 Task: Filter the history by group.
Action: Mouse moved to (1321, 38)
Screenshot: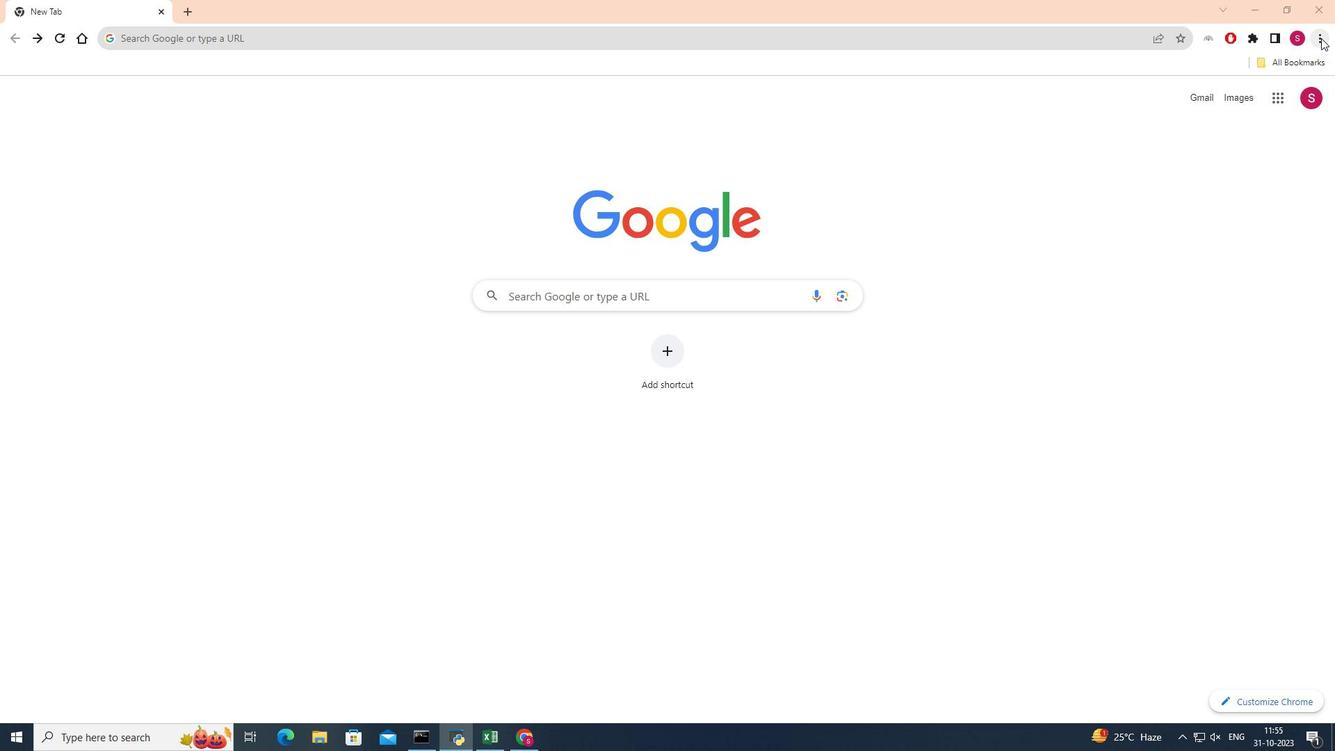 
Action: Mouse pressed left at (1321, 38)
Screenshot: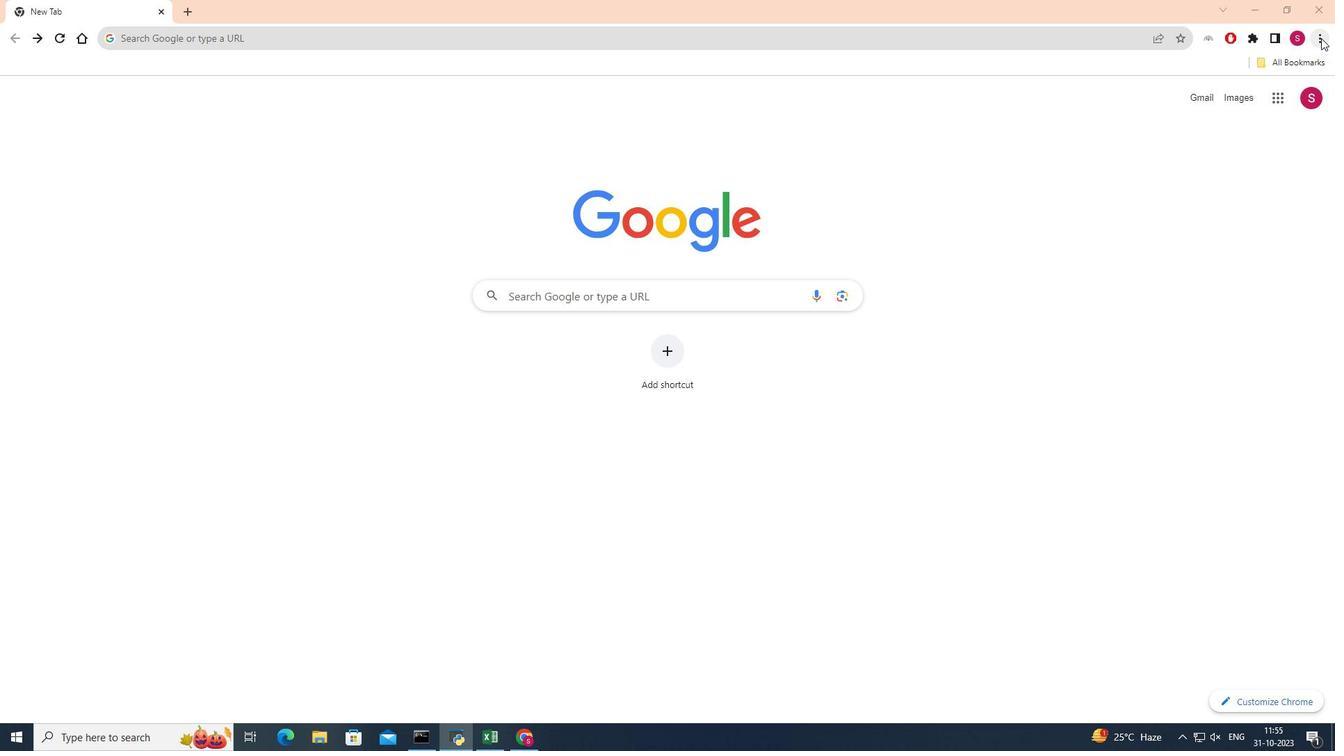 
Action: Mouse moved to (1140, 107)
Screenshot: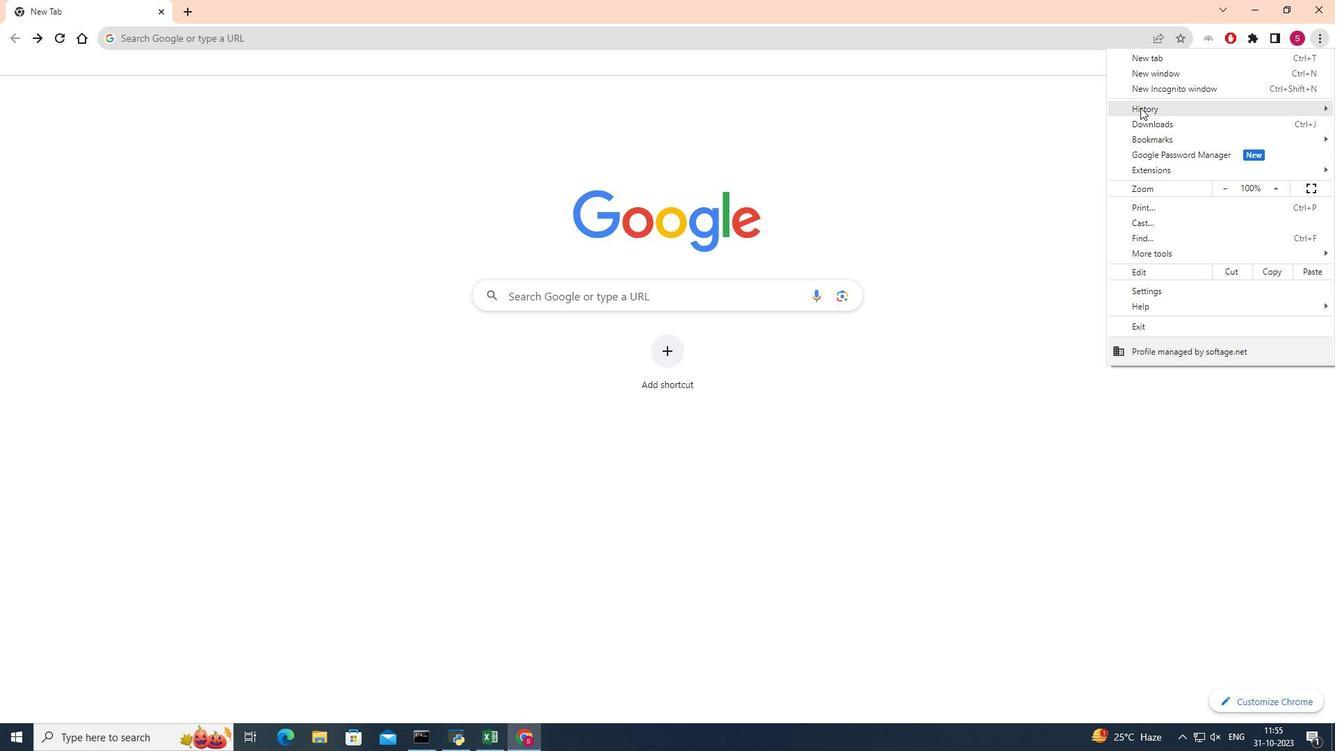 
Action: Mouse pressed left at (1140, 107)
Screenshot: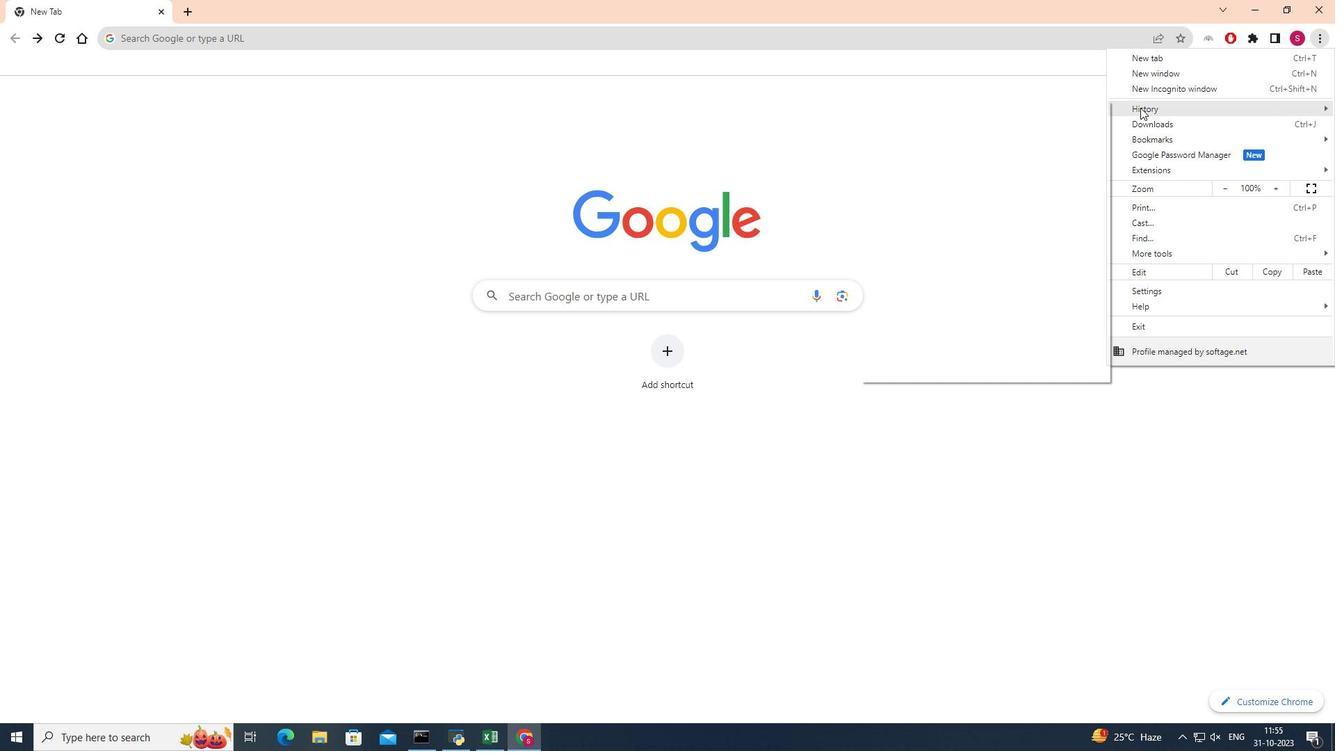 
Action: Mouse moved to (947, 108)
Screenshot: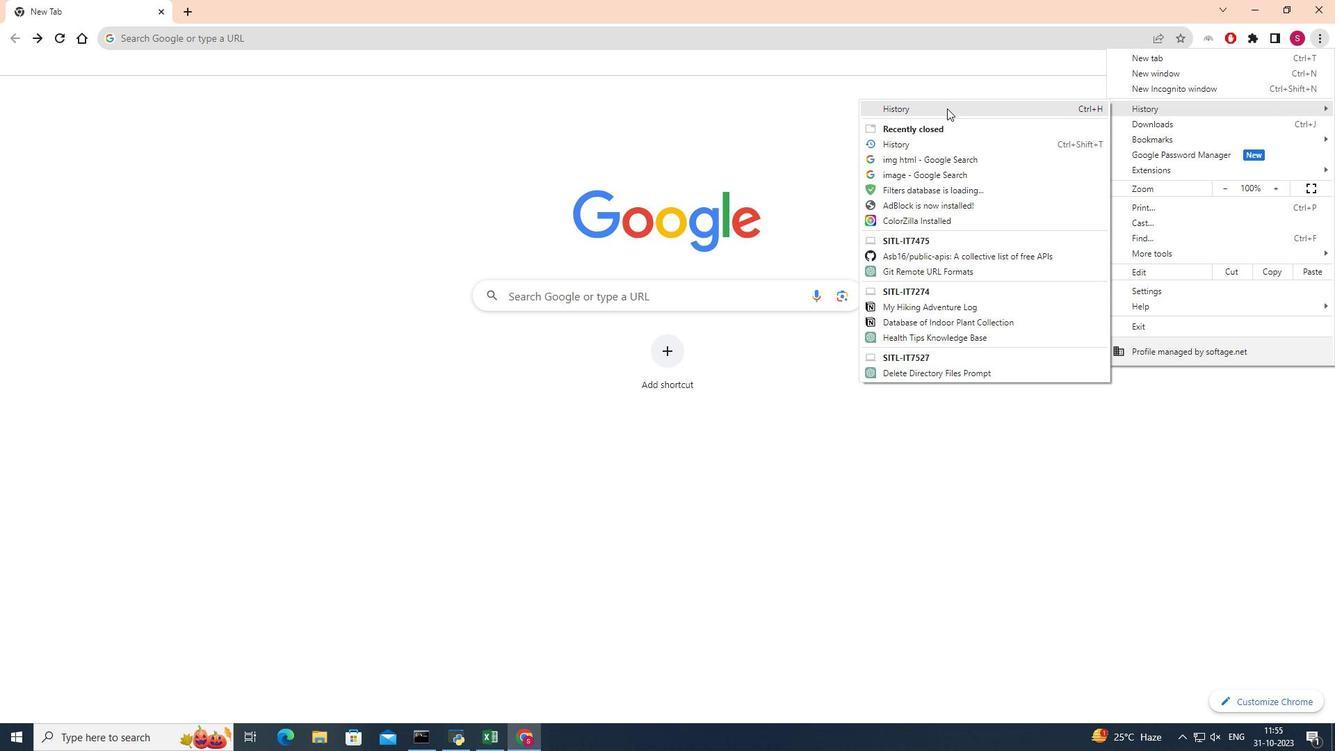 
Action: Mouse pressed left at (947, 108)
Screenshot: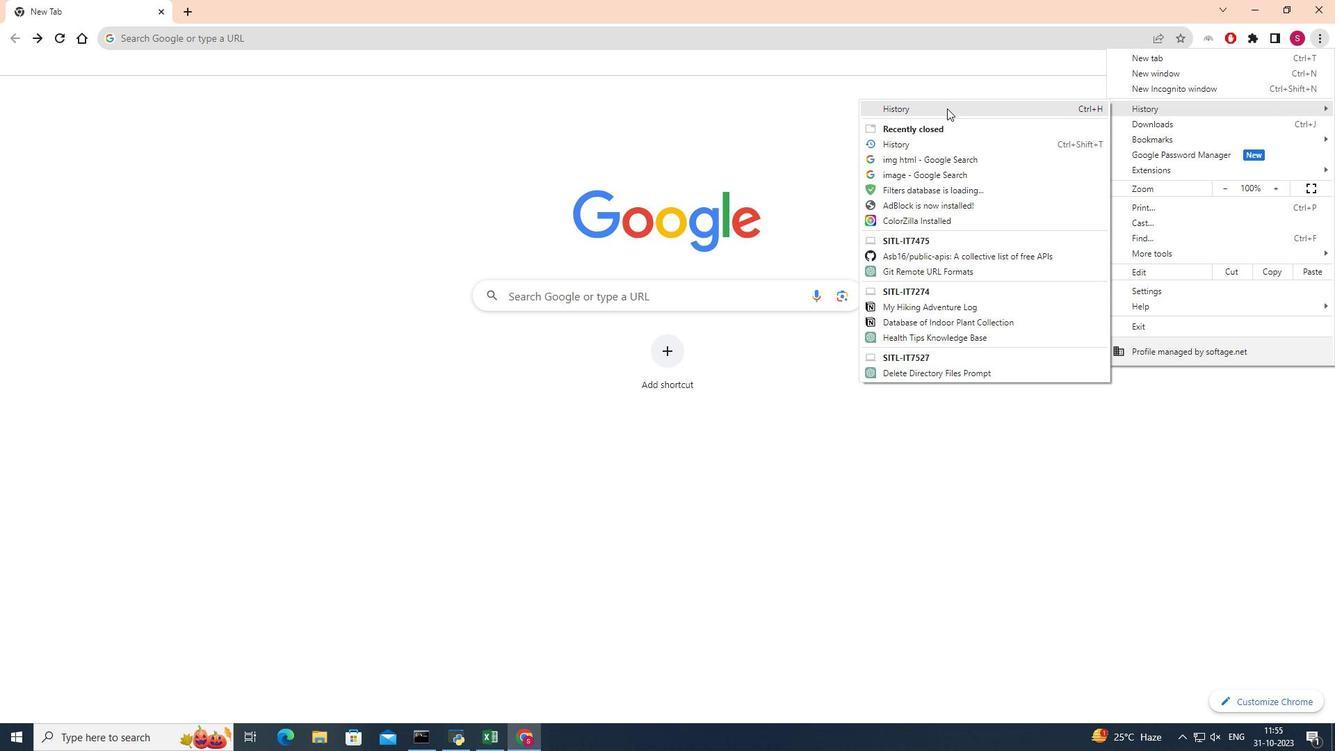 
Action: Mouse moved to (570, 109)
Screenshot: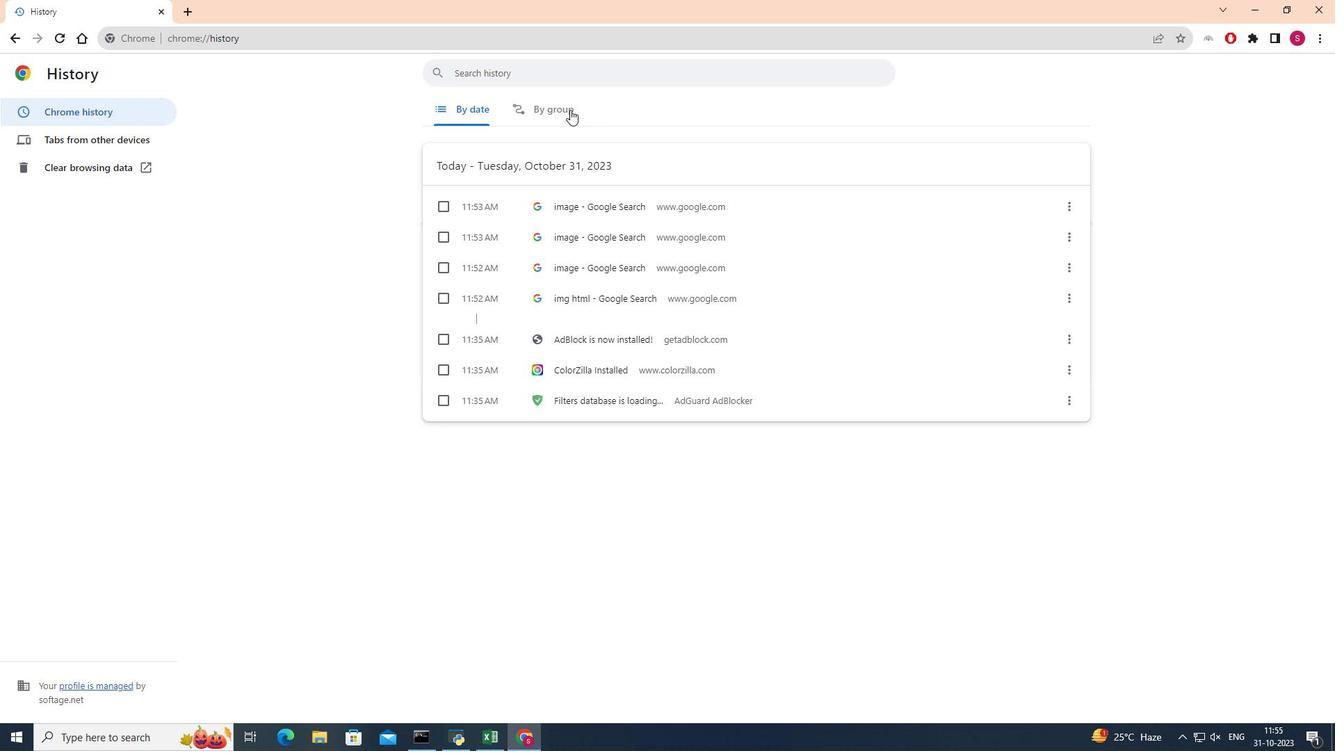 
Action: Mouse pressed left at (570, 109)
Screenshot: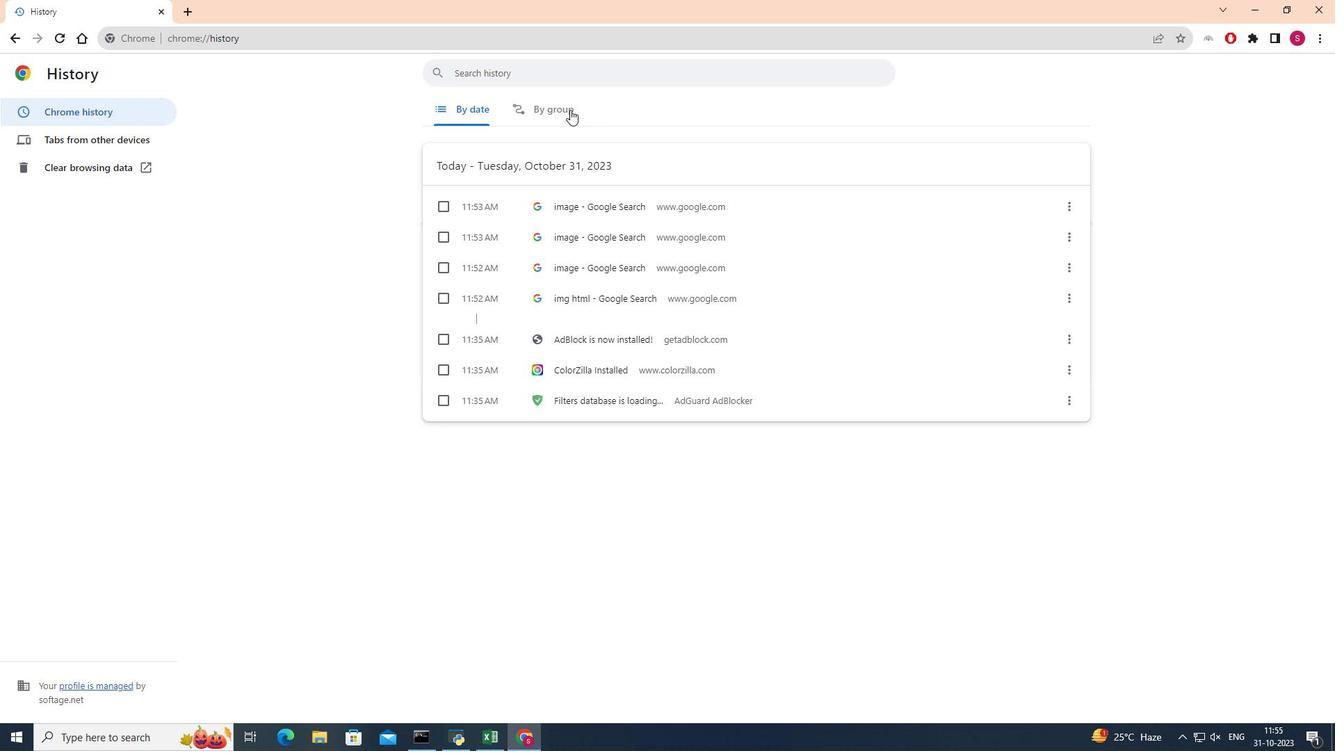 
Action: Mouse moved to (727, 162)
Screenshot: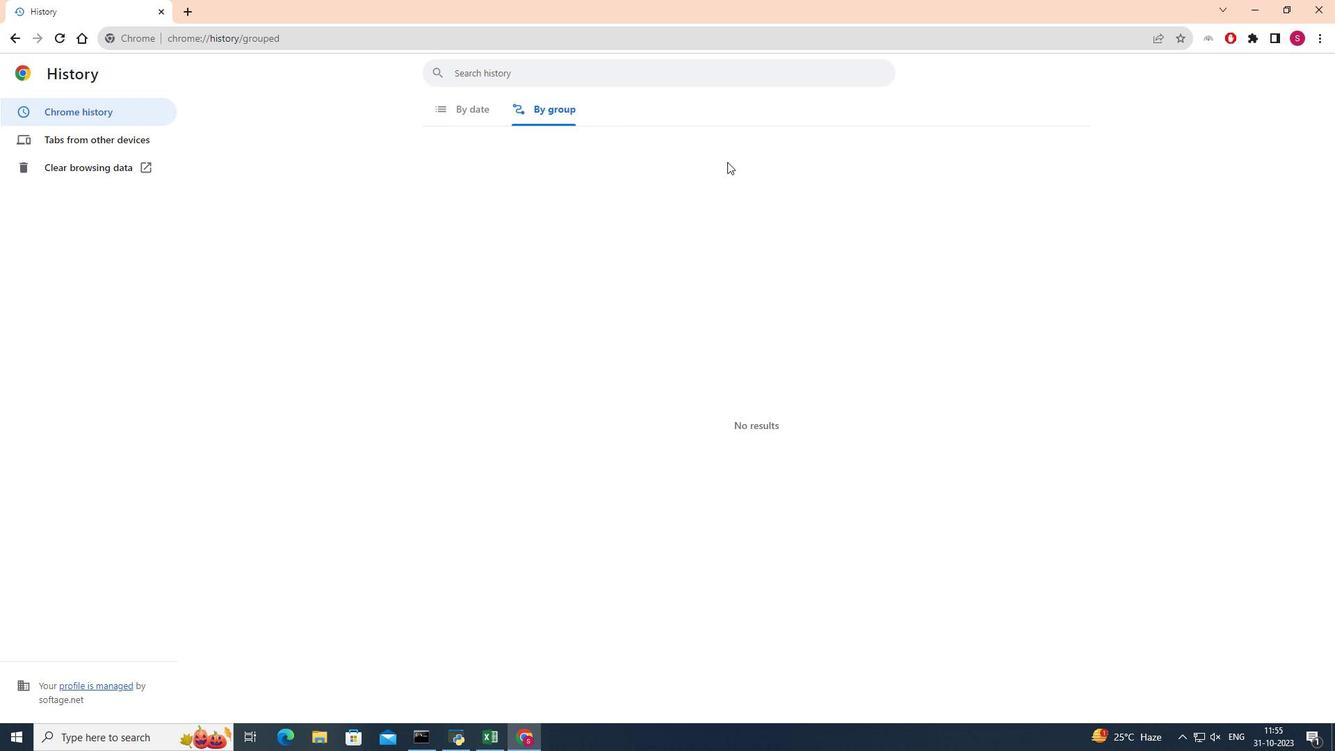 
